 Task: Export a profile.
Action: Mouse moved to (21, 661)
Screenshot: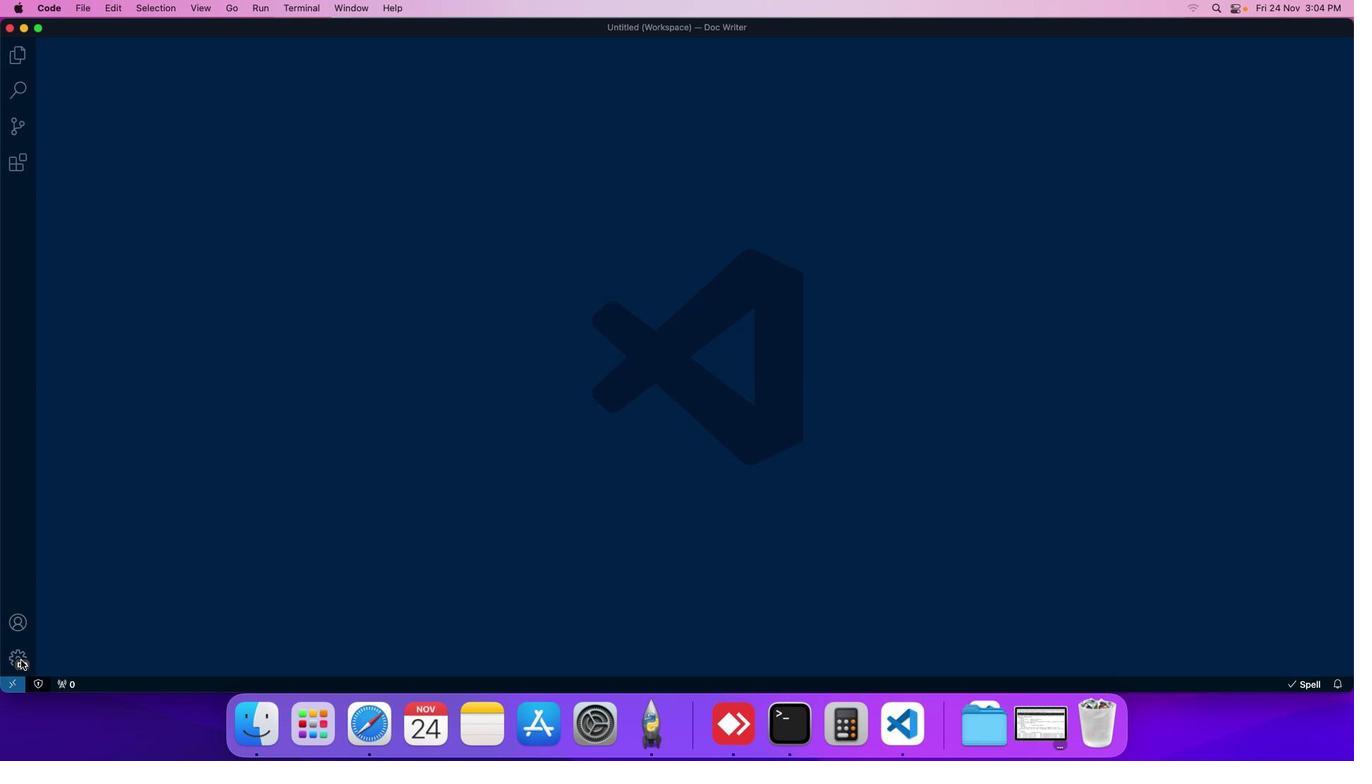
Action: Mouse pressed left at (21, 661)
Screenshot: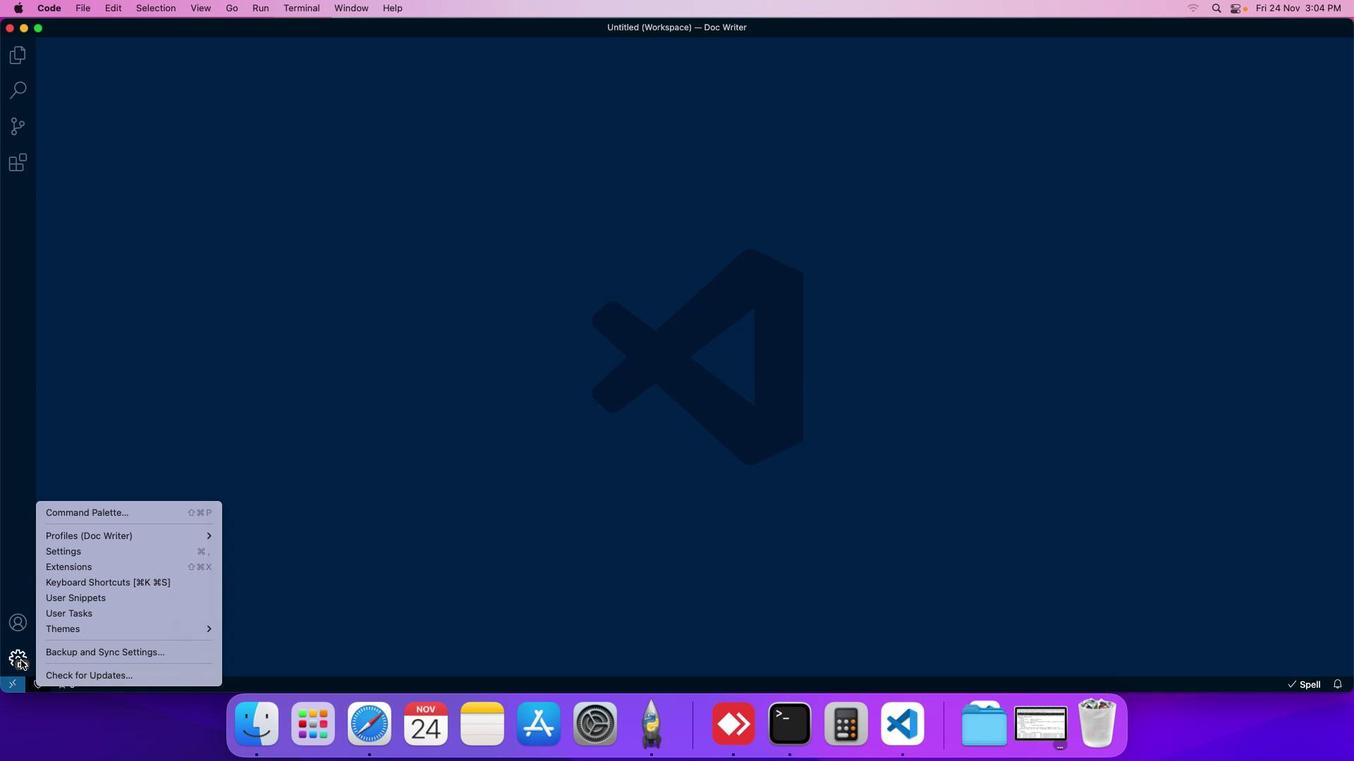 
Action: Mouse moved to (269, 666)
Screenshot: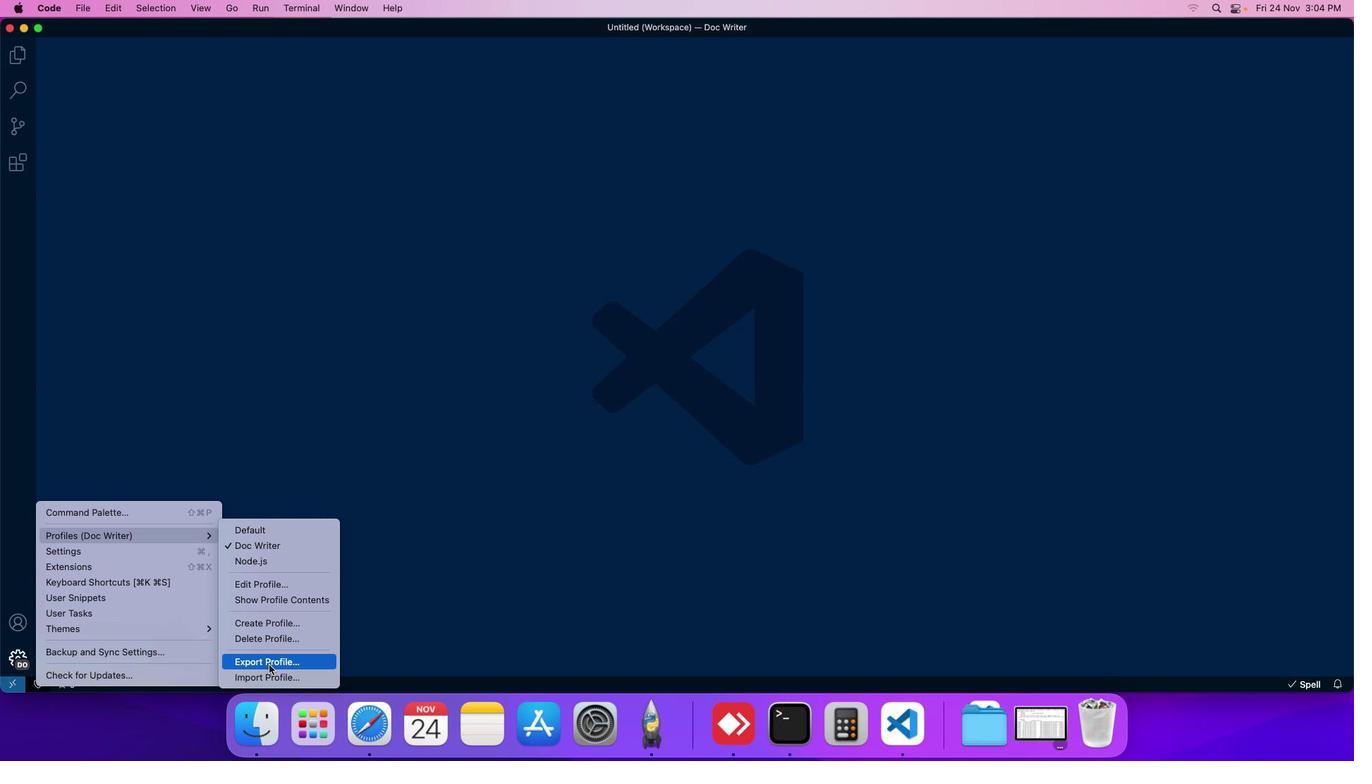 
Action: Mouse pressed left at (269, 666)
Screenshot: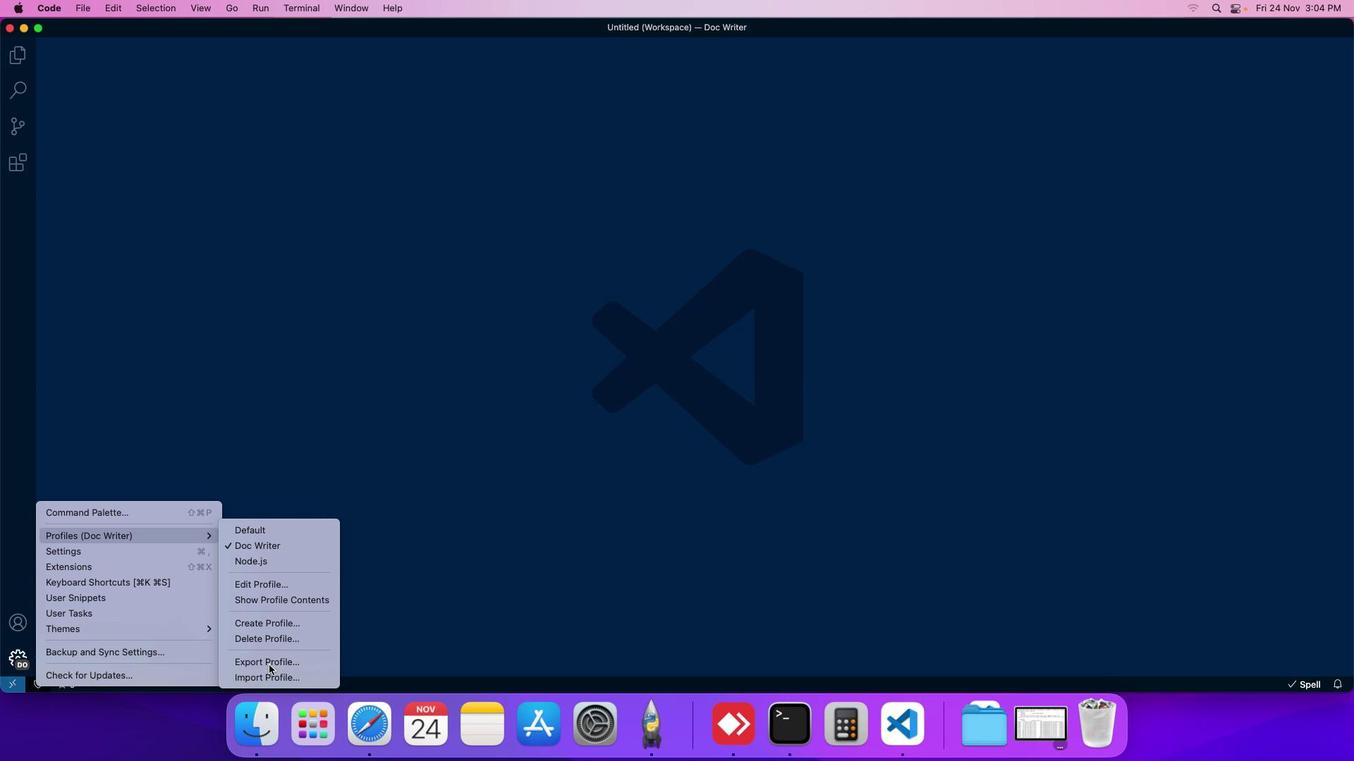 
Action: Mouse moved to (91, 318)
Screenshot: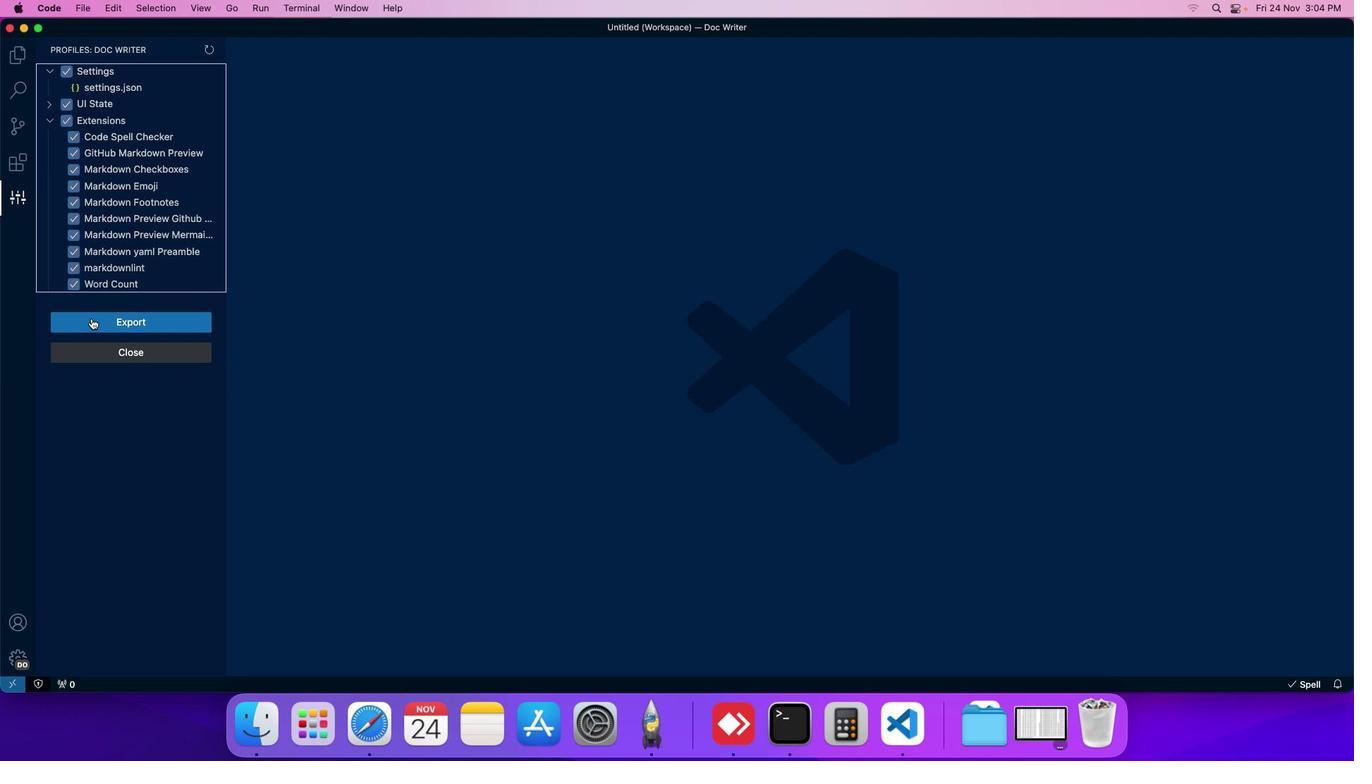
Action: Mouse pressed left at (91, 318)
Screenshot: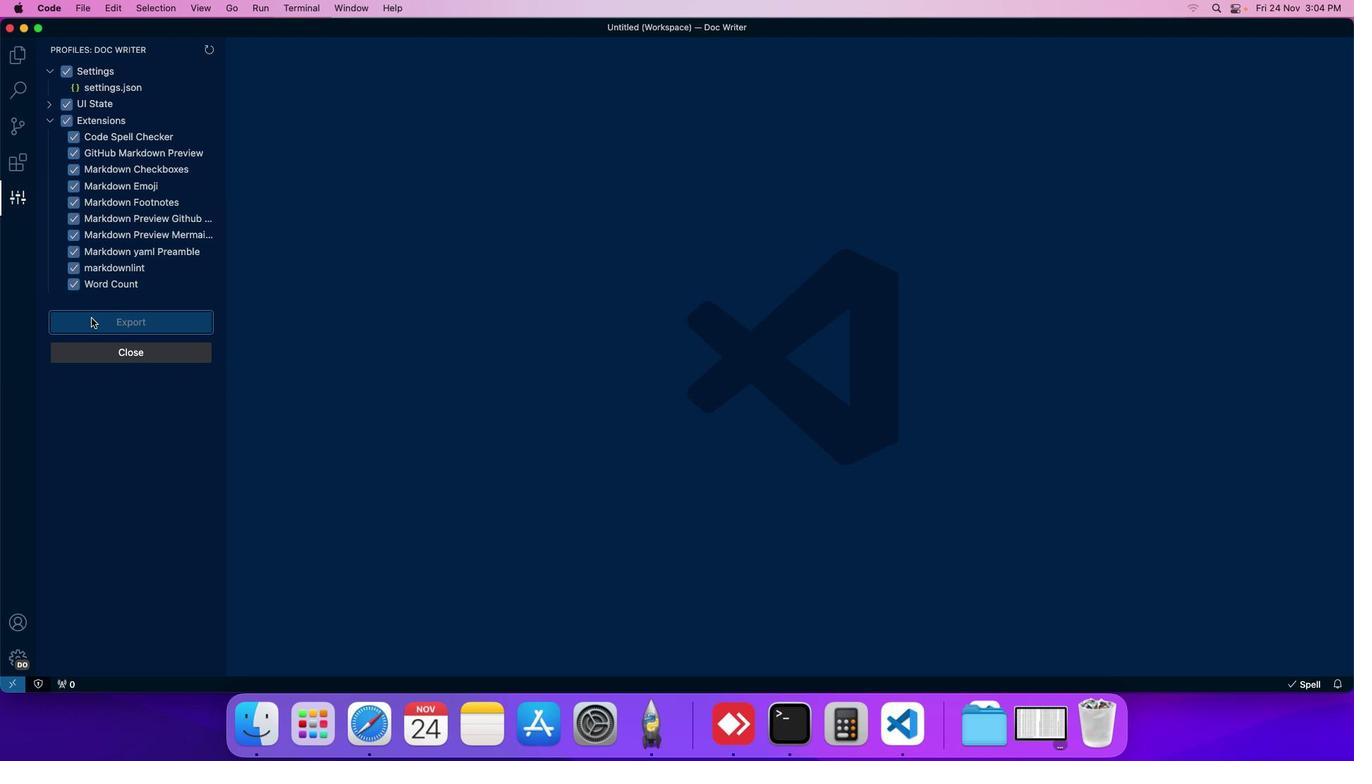 
Action: Mouse moved to (505, 71)
Screenshot: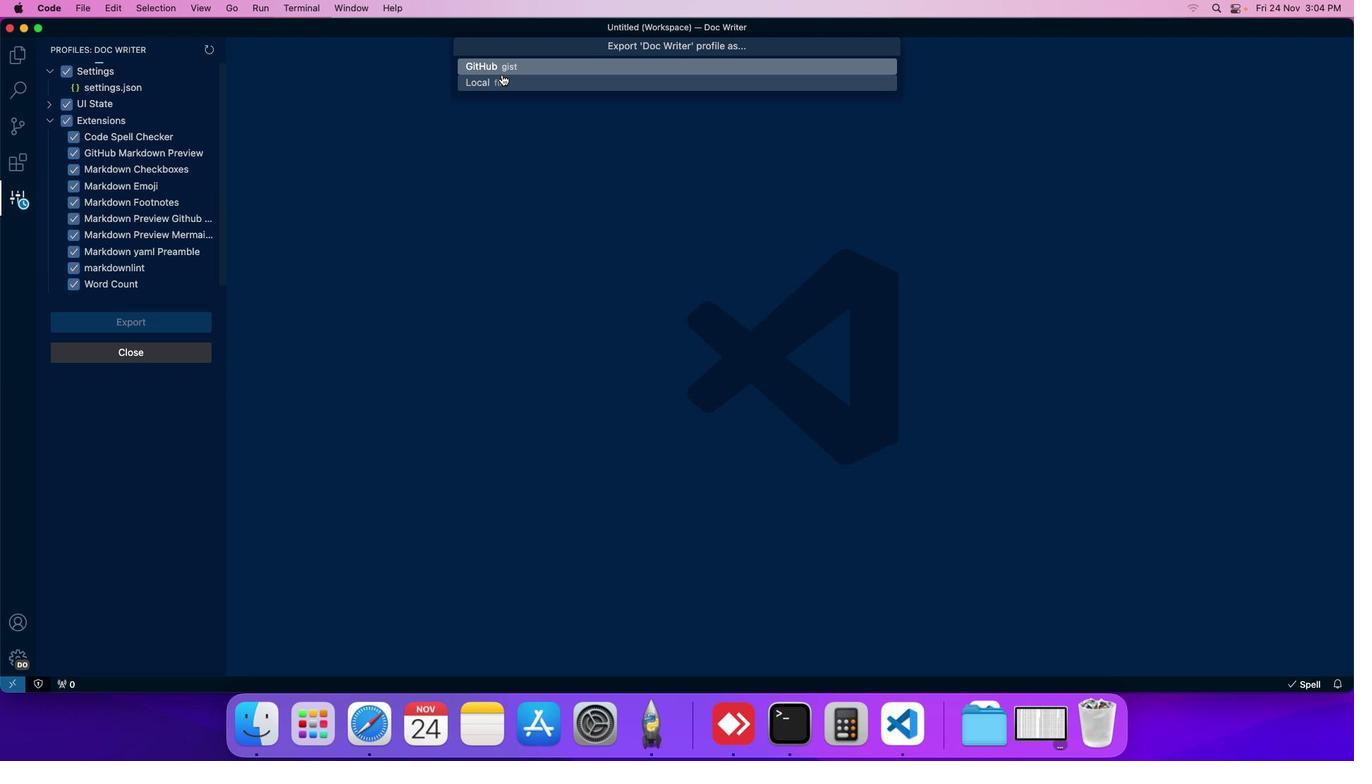 
